 Task: Select the criteria, "date is not between".
Action: Mouse moved to (168, 81)
Screenshot: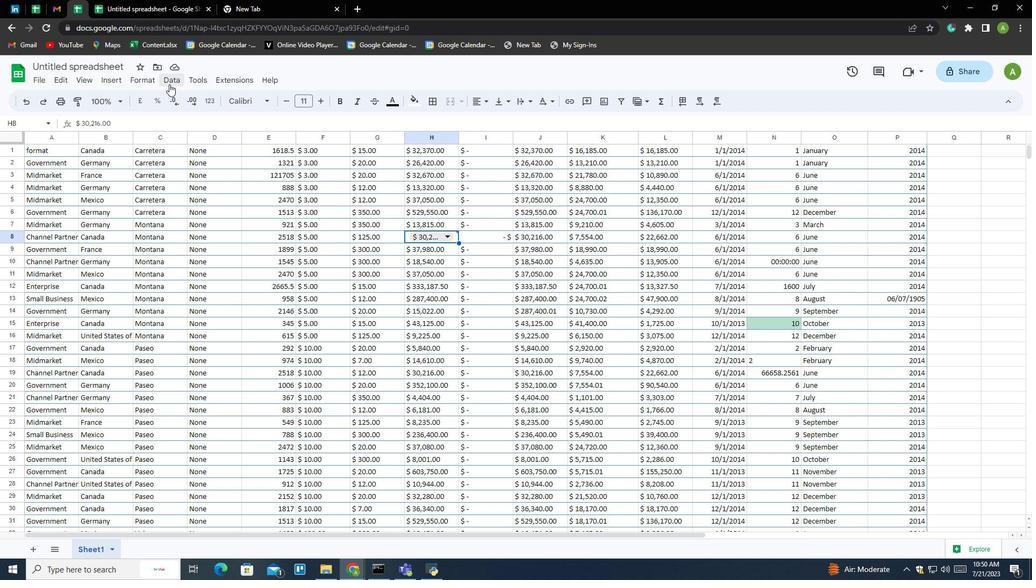 
Action: Mouse pressed left at (168, 81)
Screenshot: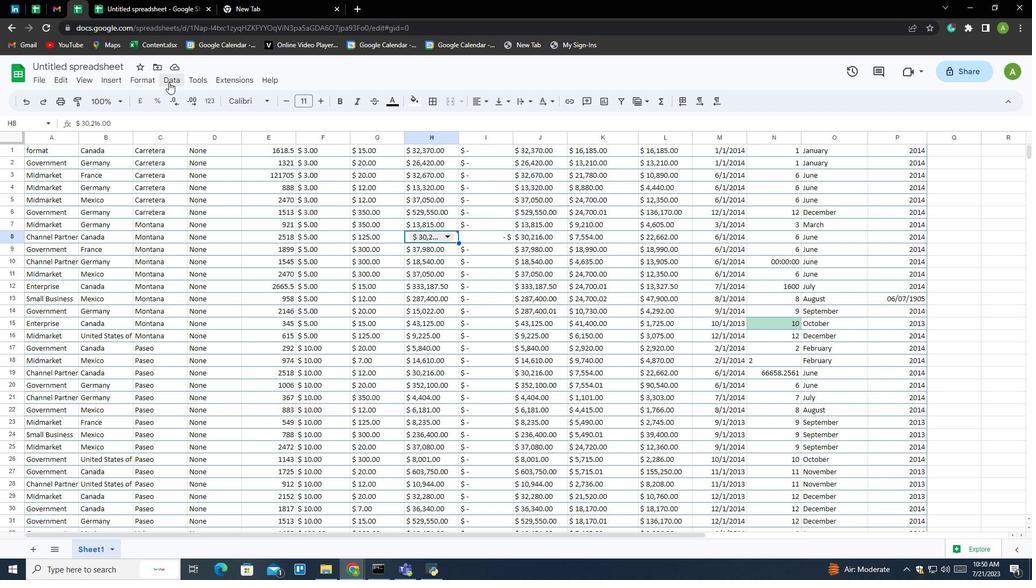 
Action: Mouse moved to (205, 291)
Screenshot: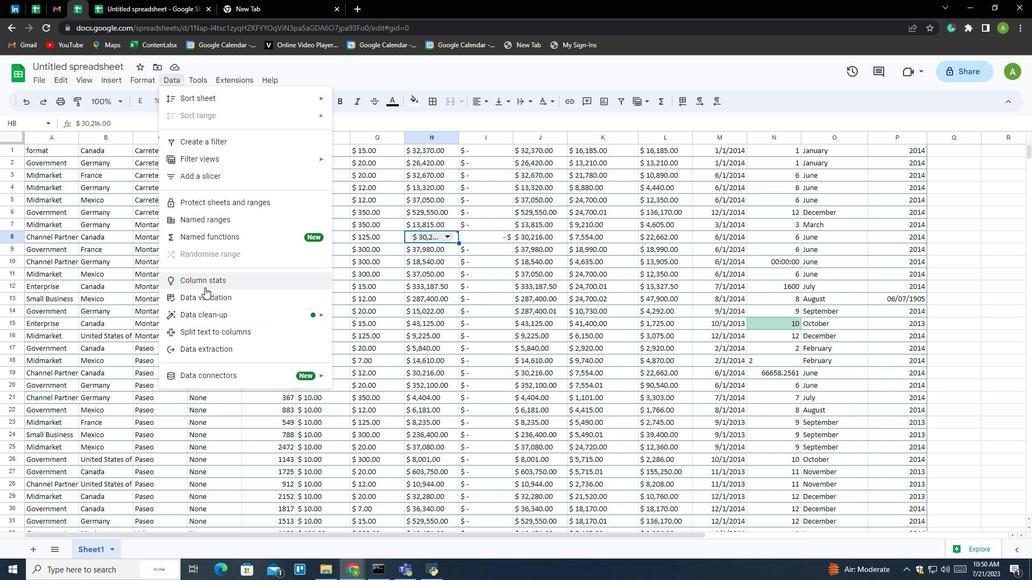 
Action: Mouse pressed left at (205, 291)
Screenshot: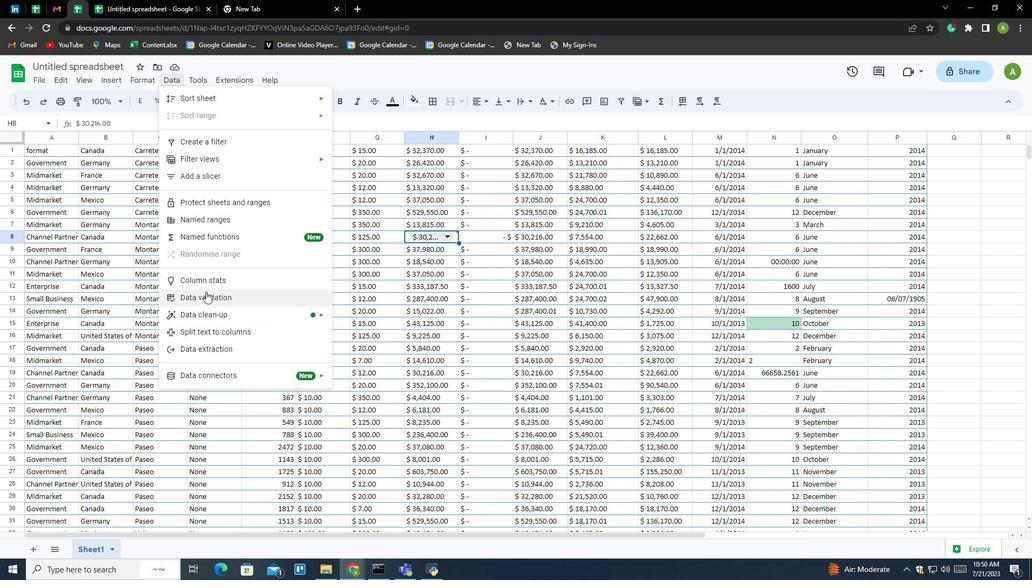 
Action: Mouse moved to (908, 136)
Screenshot: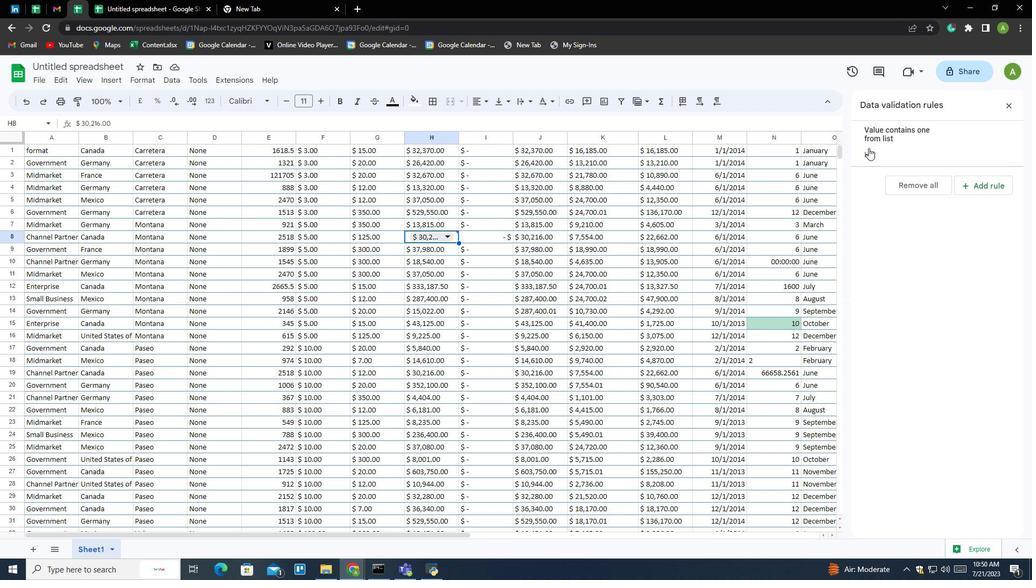 
Action: Mouse pressed left at (908, 136)
Screenshot: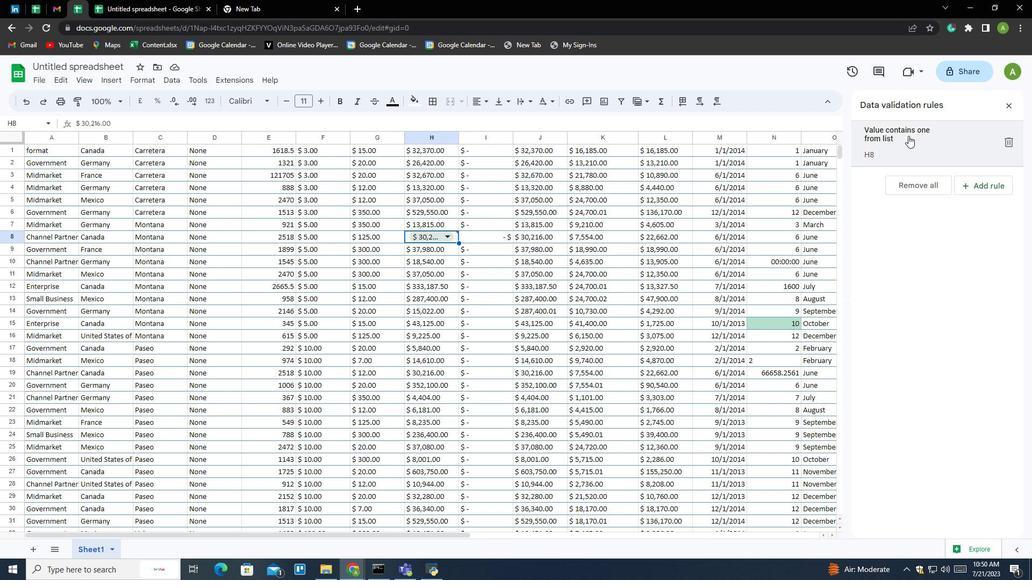 
Action: Mouse moved to (904, 195)
Screenshot: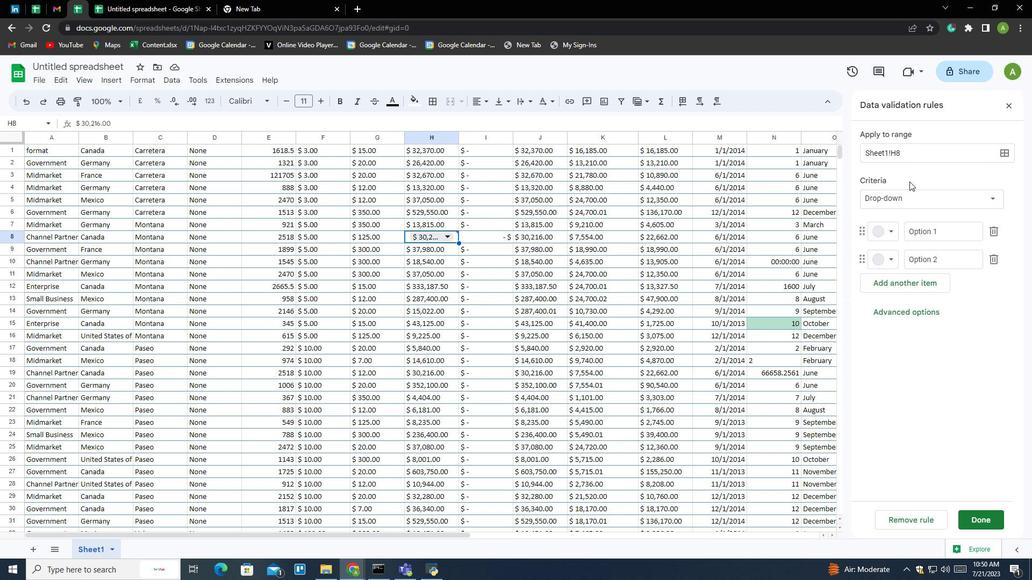 
Action: Mouse pressed left at (904, 195)
Screenshot: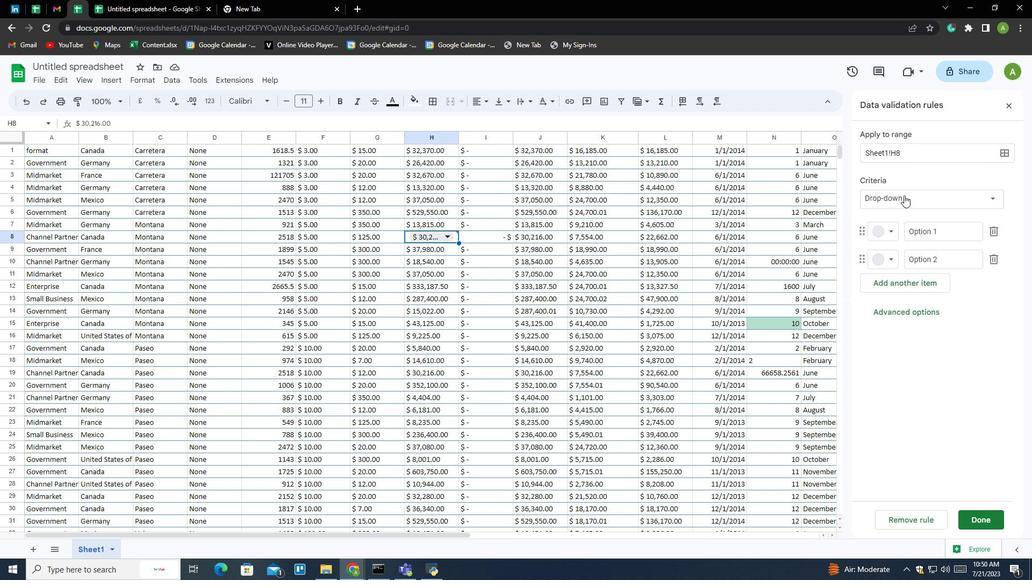 
Action: Mouse moved to (918, 460)
Screenshot: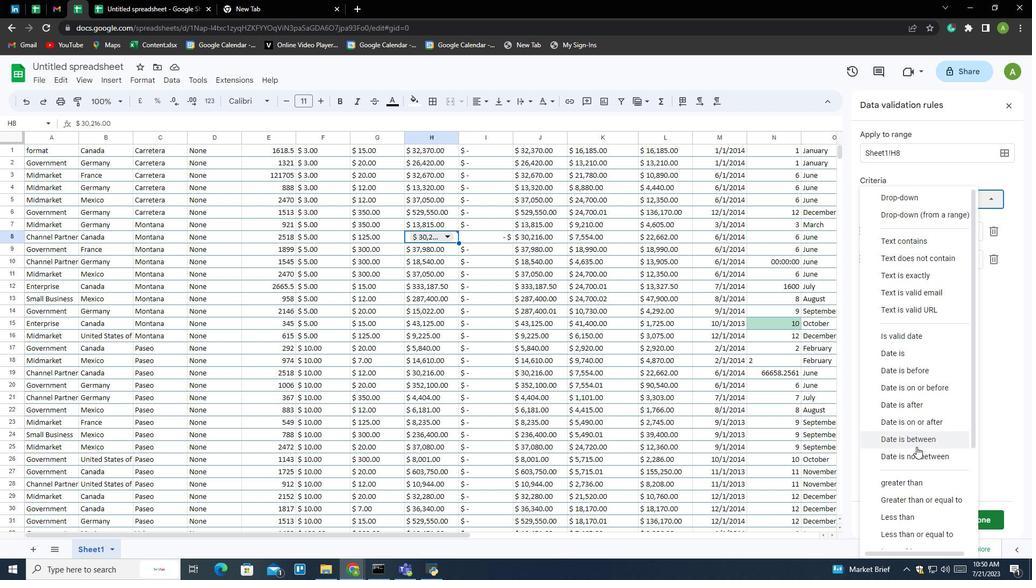 
Action: Mouse pressed left at (918, 460)
Screenshot: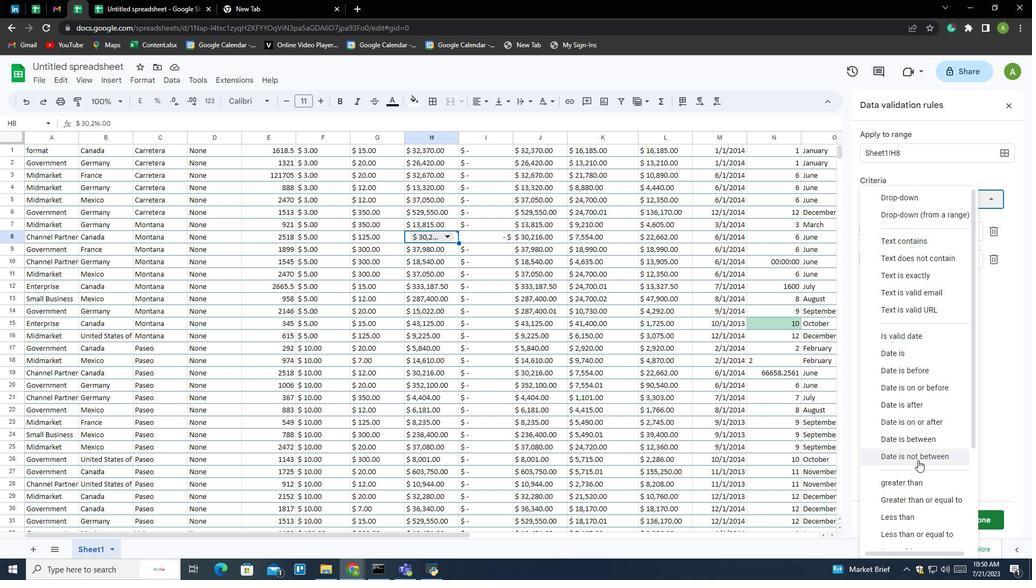 
Action: Mouse moved to (907, 443)
Screenshot: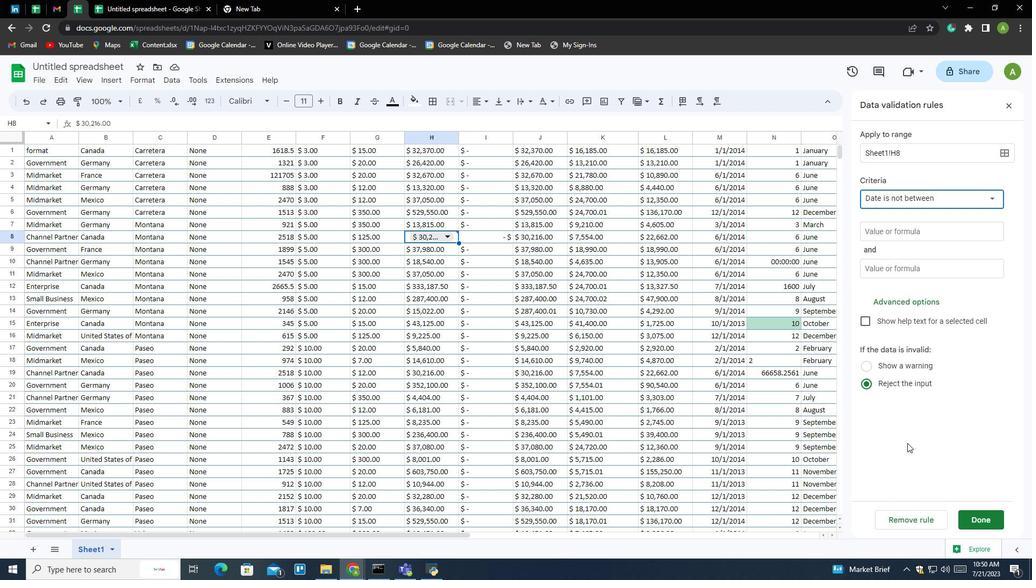 
